 Task: Select "Taught you" as a relationship.
Action: Mouse moved to (803, 111)
Screenshot: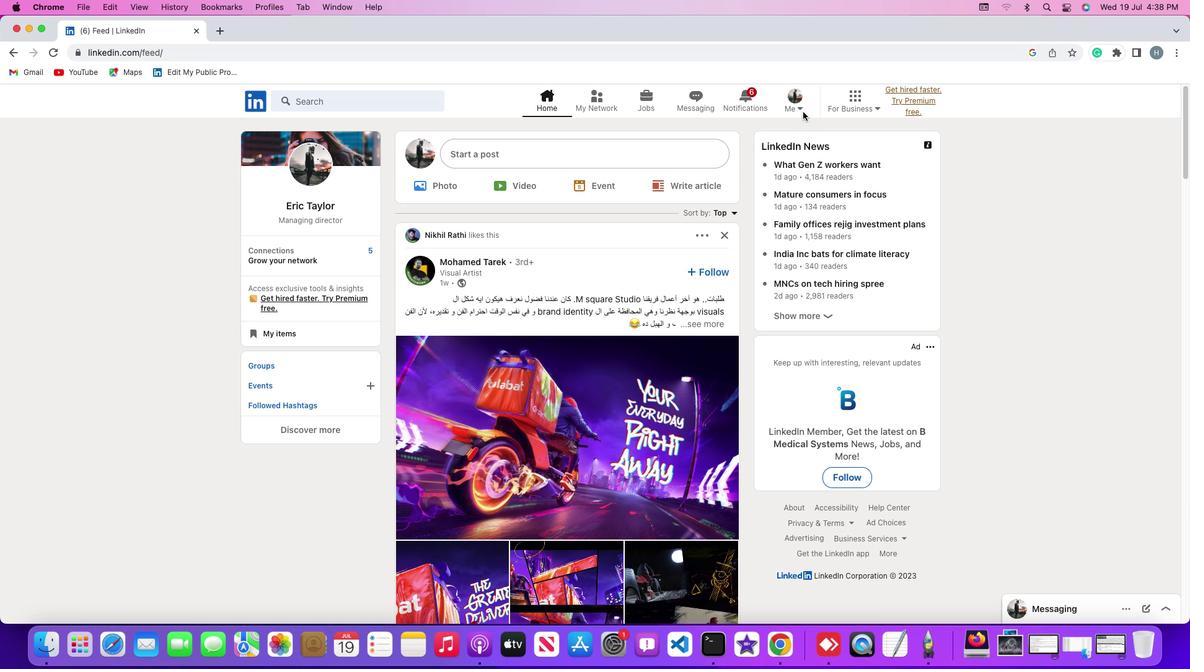 
Action: Mouse pressed left at (803, 111)
Screenshot: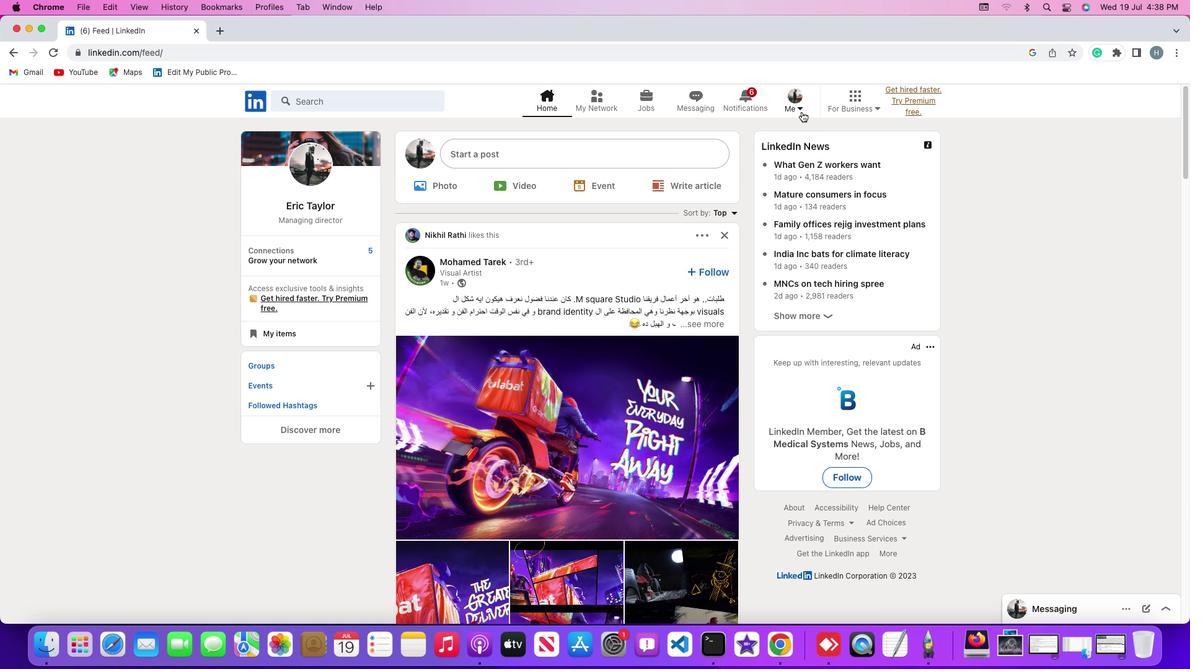 
Action: Mouse moved to (800, 104)
Screenshot: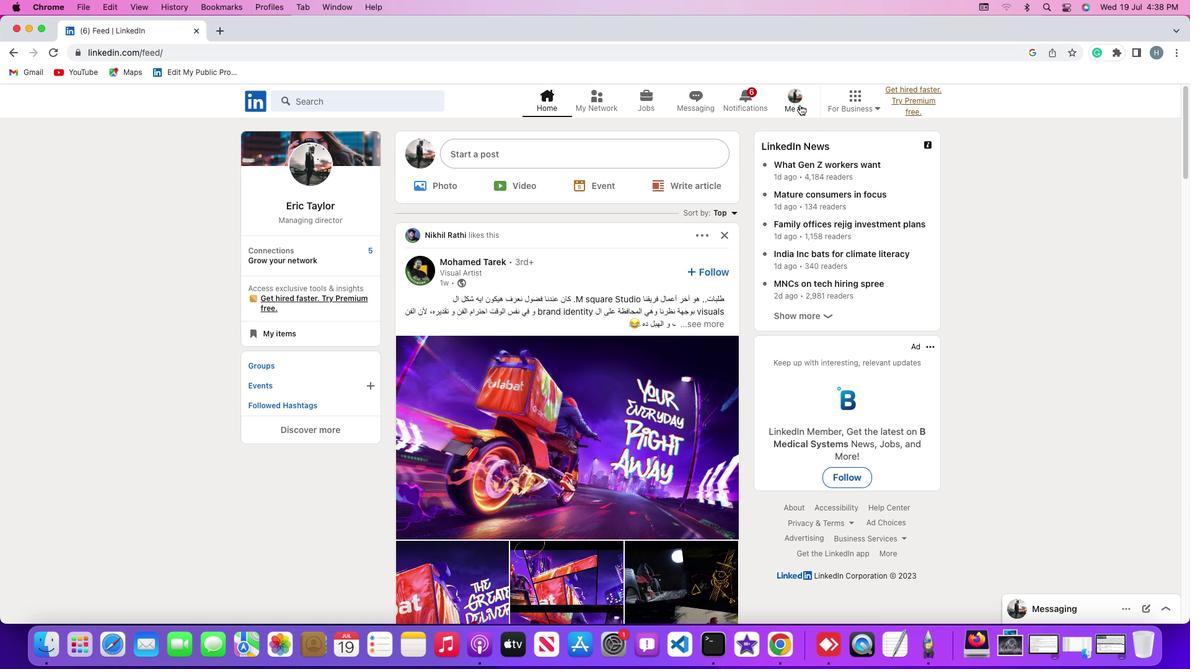 
Action: Mouse pressed left at (800, 104)
Screenshot: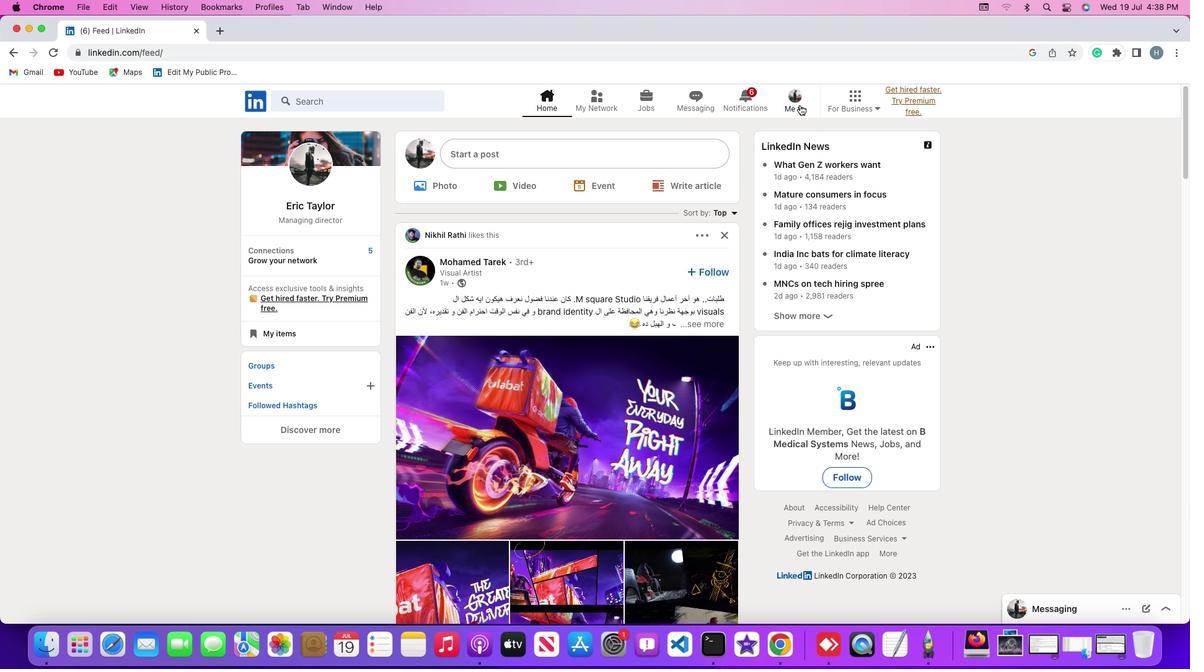 
Action: Mouse moved to (755, 169)
Screenshot: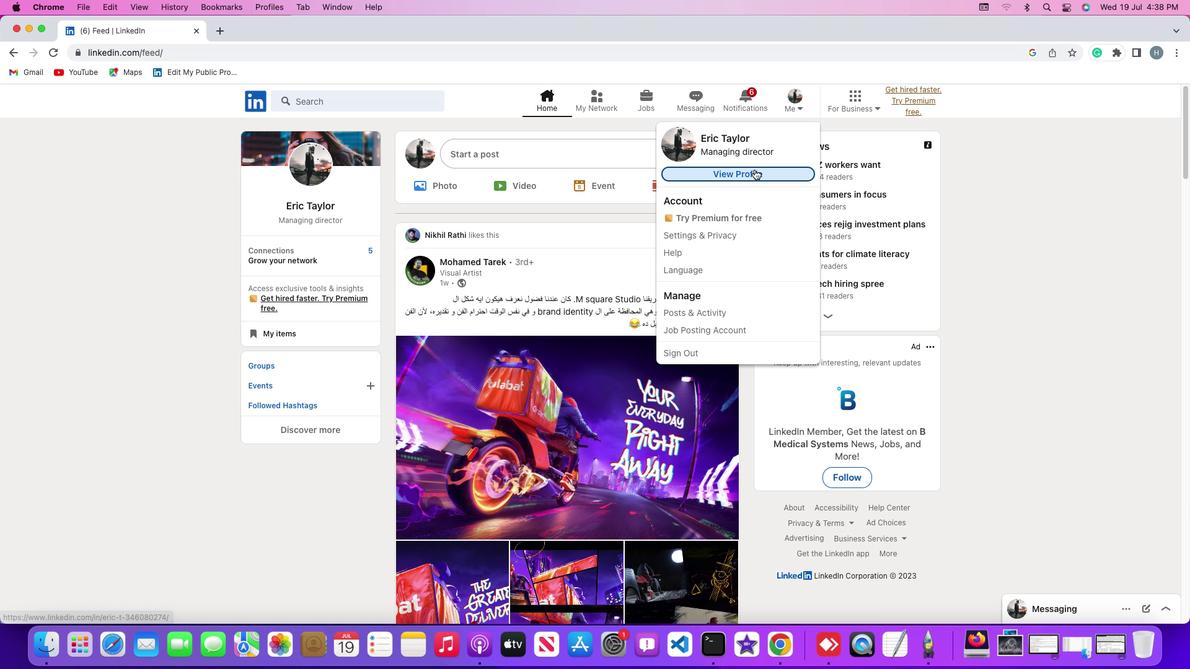 
Action: Mouse pressed left at (755, 169)
Screenshot: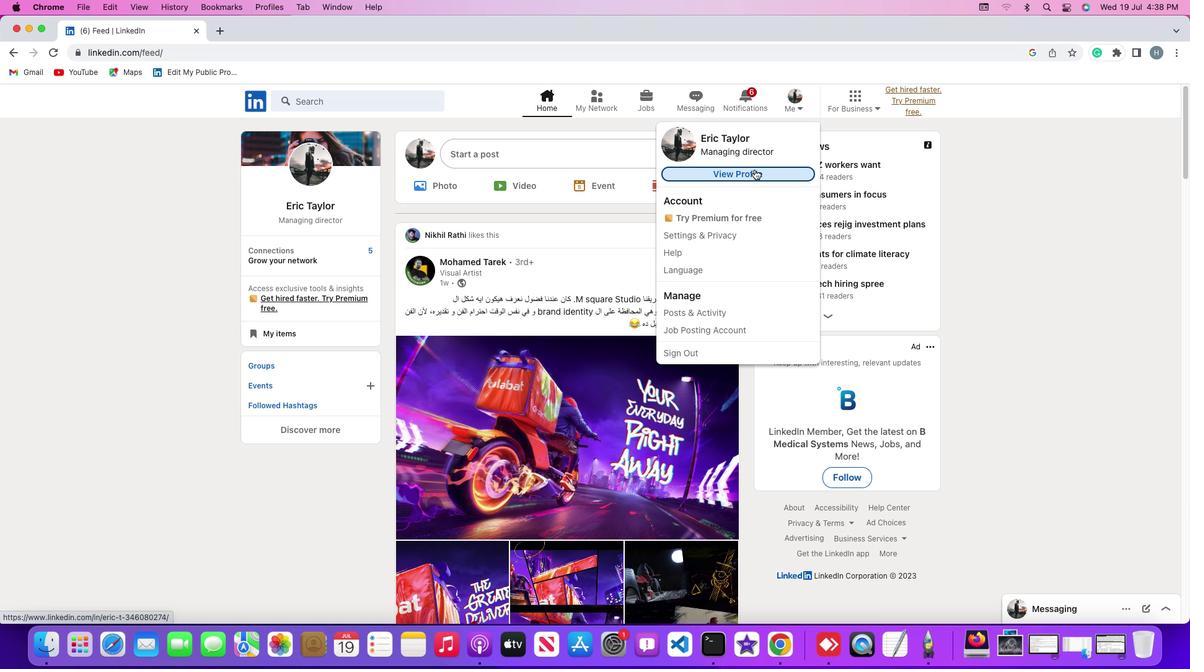 
Action: Mouse moved to (367, 372)
Screenshot: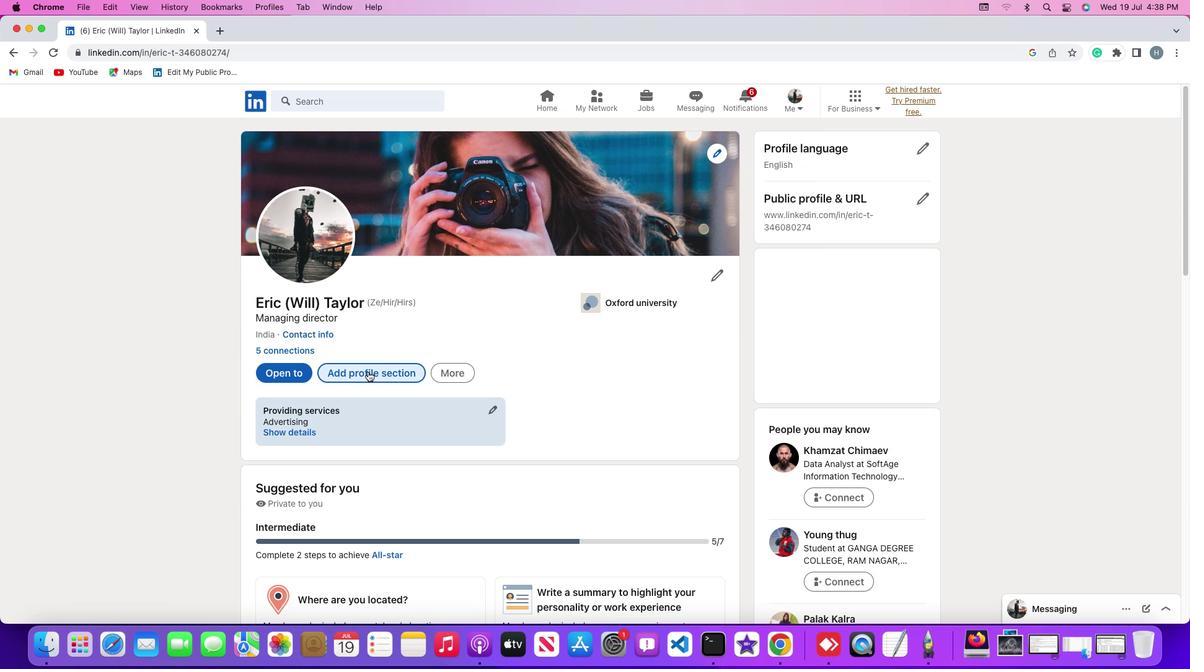 
Action: Mouse pressed left at (367, 372)
Screenshot: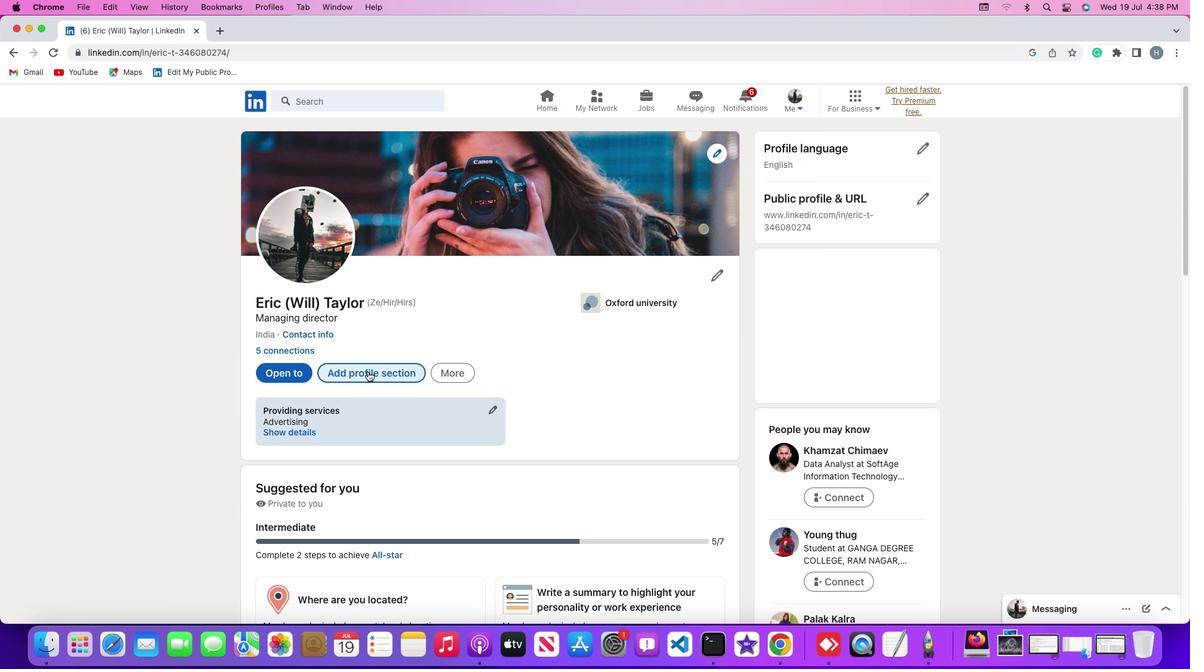 
Action: Mouse moved to (469, 366)
Screenshot: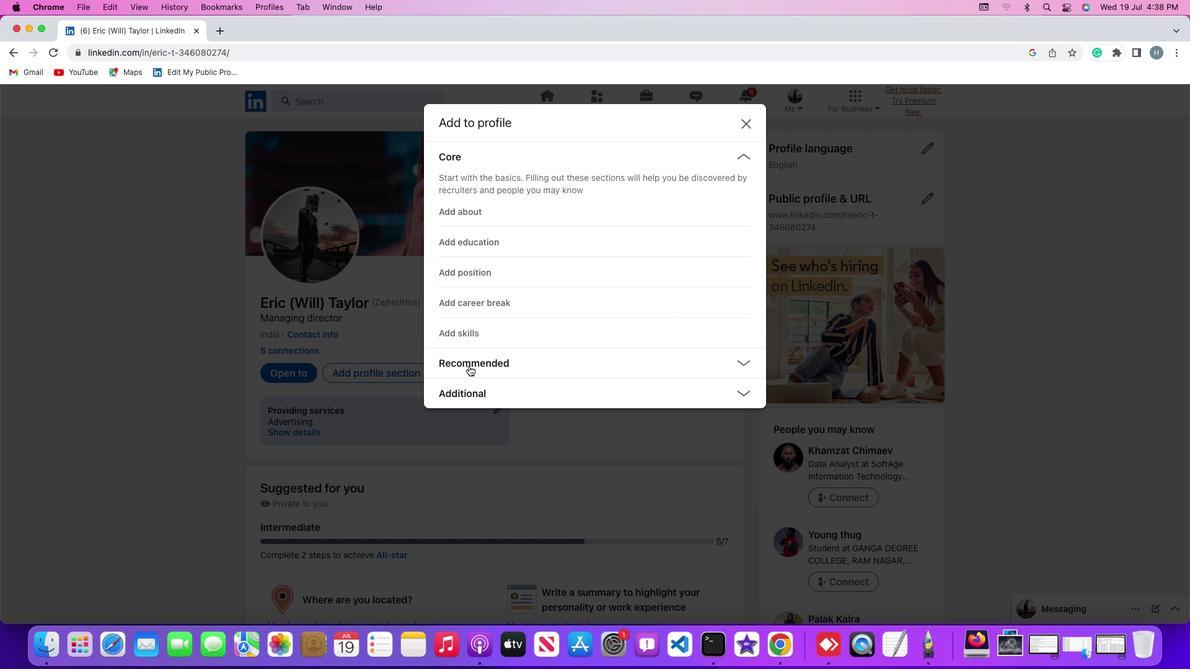 
Action: Mouse pressed left at (469, 366)
Screenshot: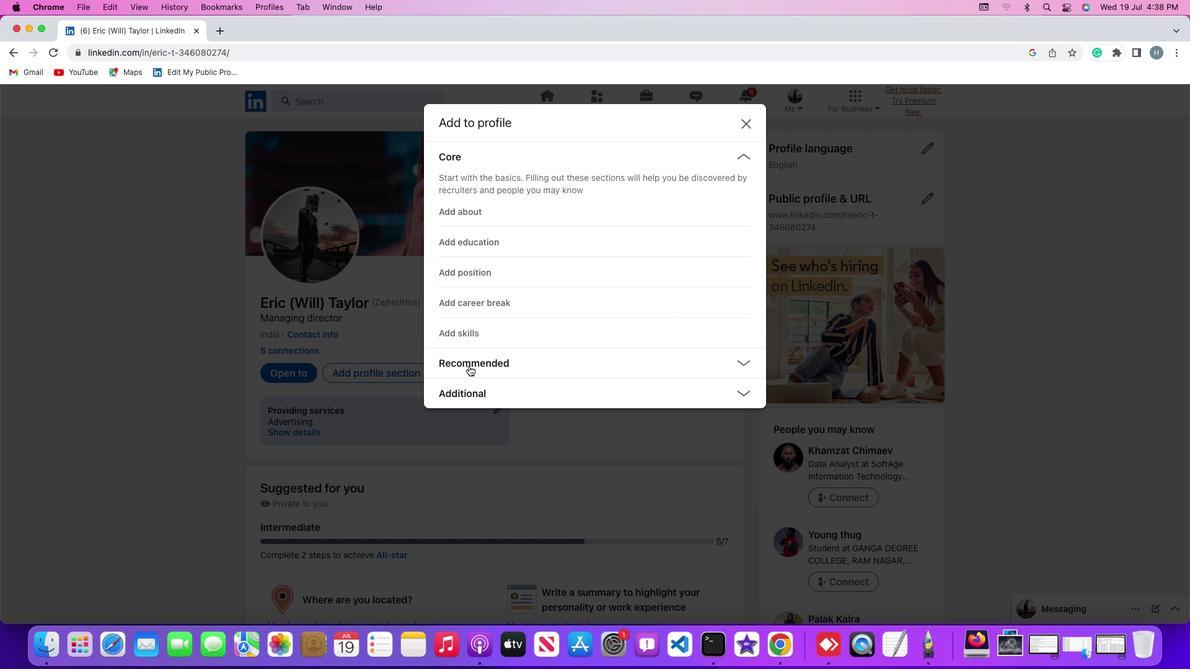 
Action: Mouse moved to (473, 364)
Screenshot: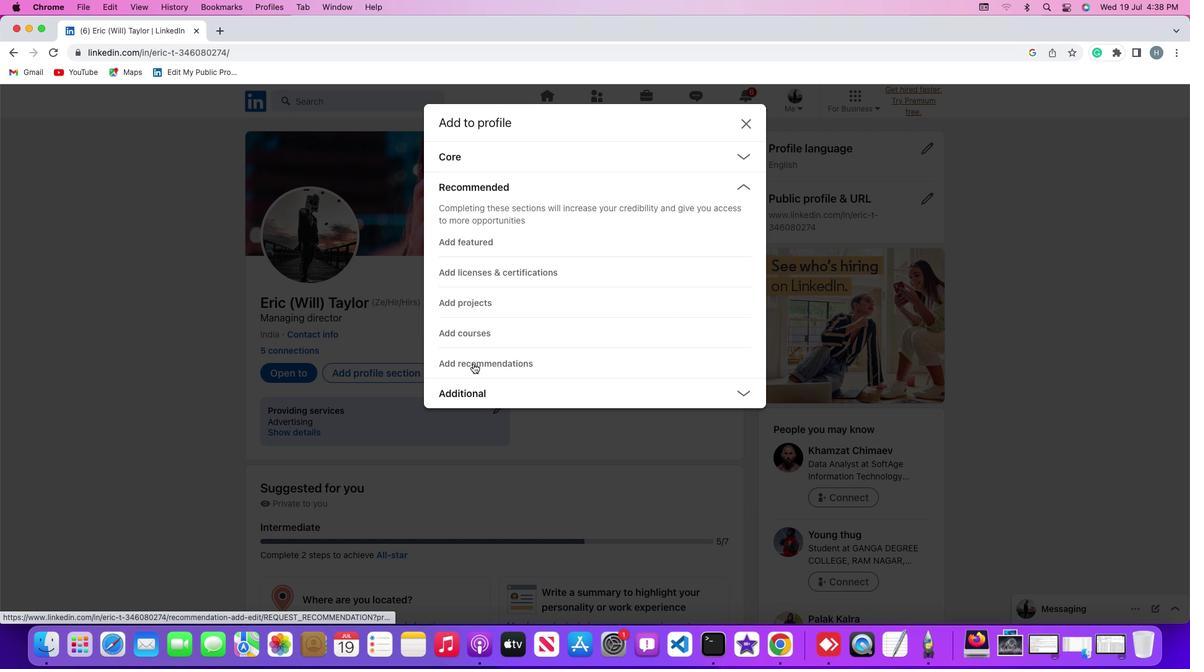 
Action: Mouse pressed left at (473, 364)
Screenshot: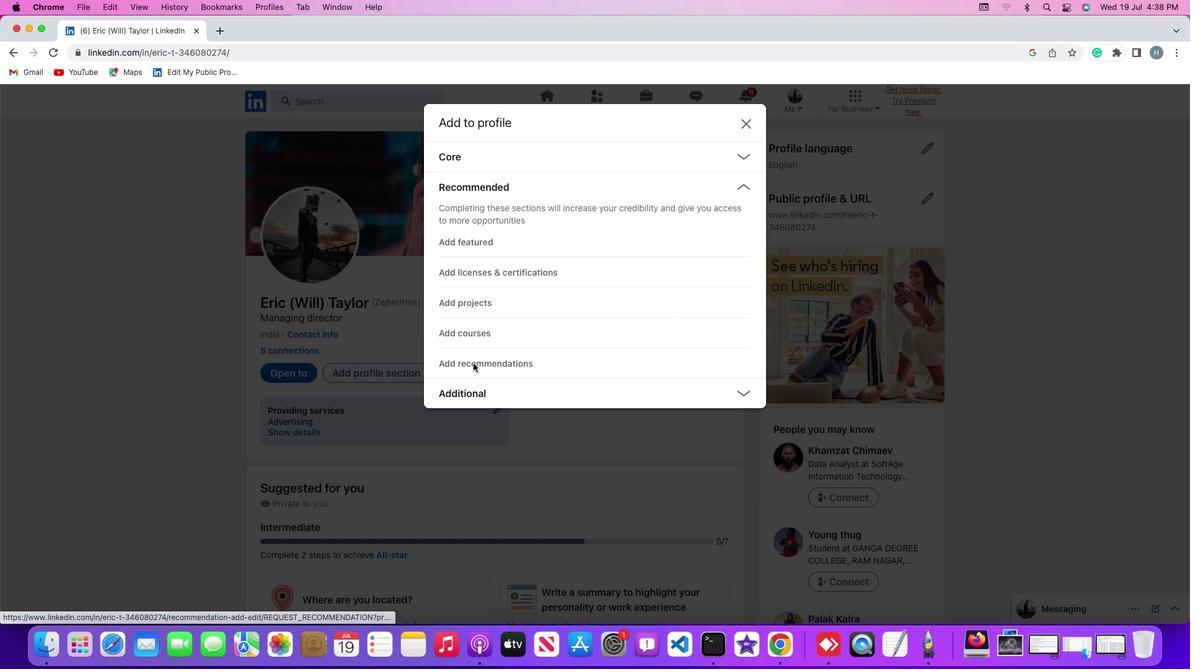 
Action: Mouse moved to (487, 244)
Screenshot: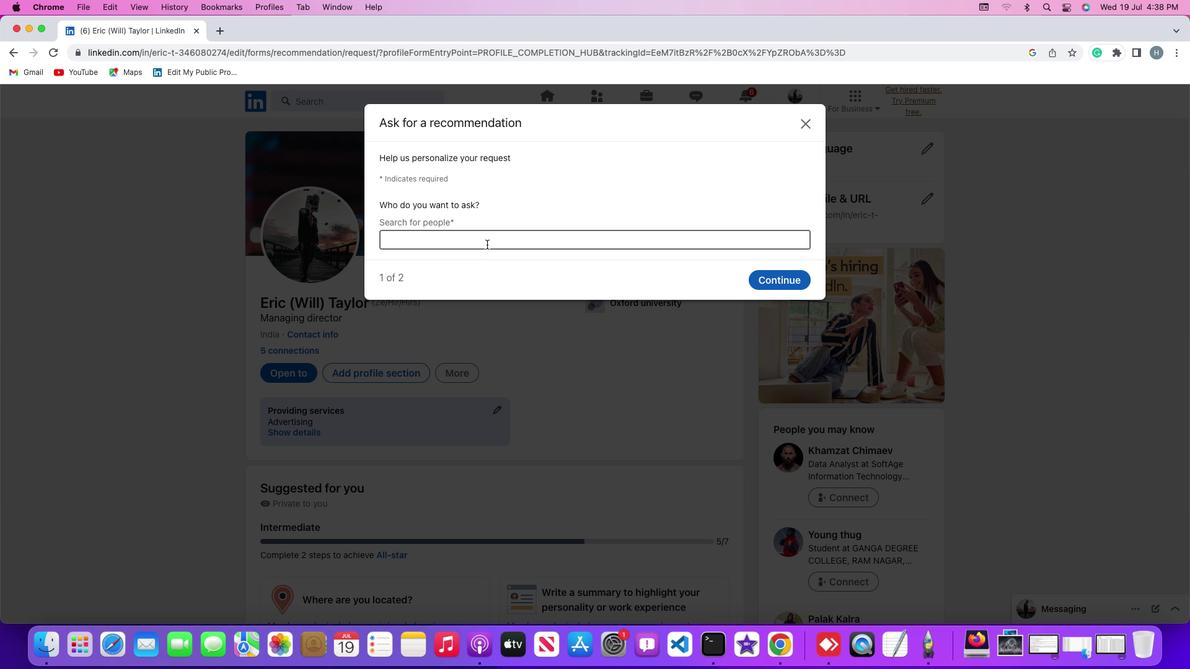 
Action: Mouse pressed left at (487, 244)
Screenshot: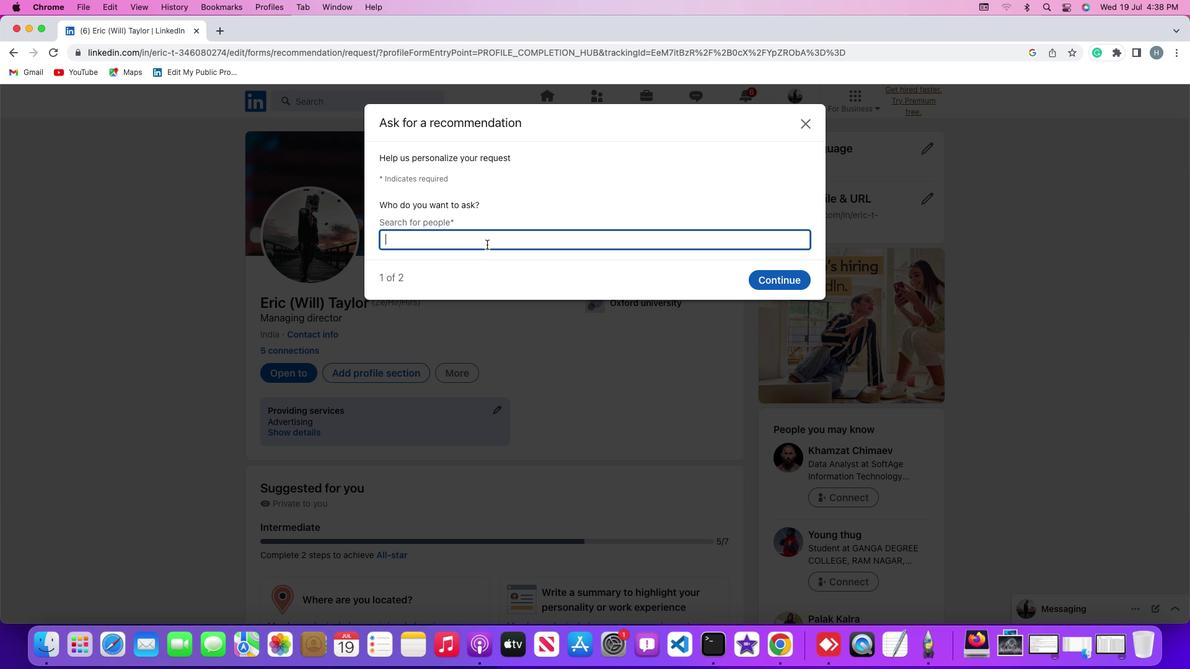 
Action: Mouse moved to (487, 244)
Screenshot: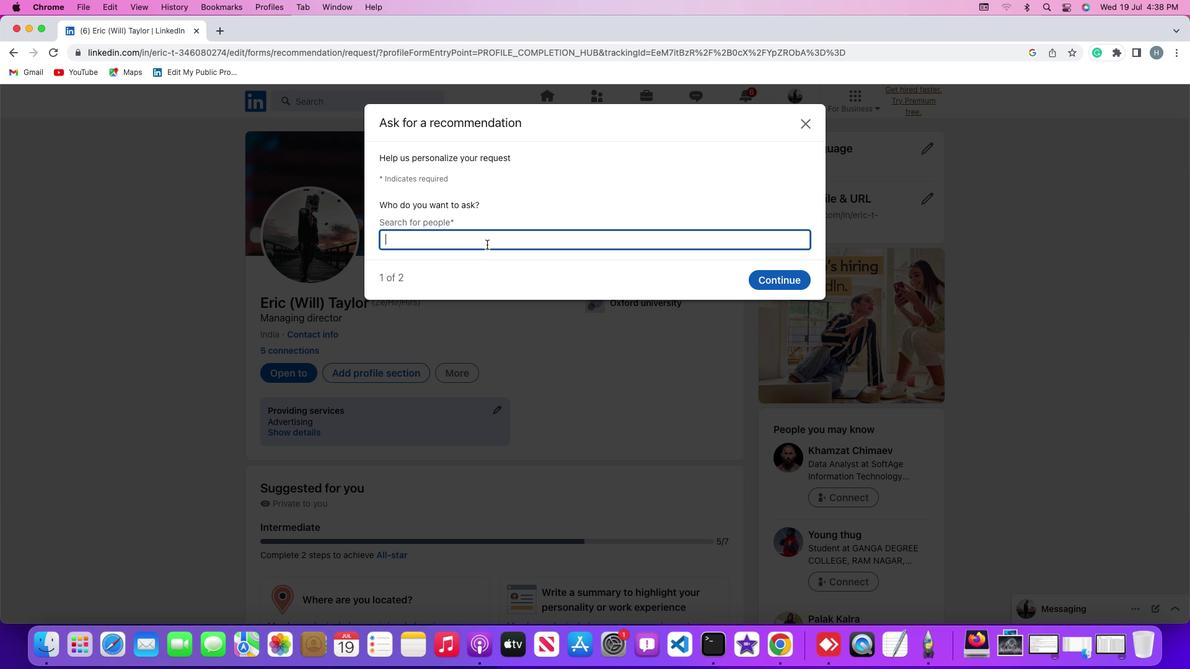 
Action: Key pressed Key.shift'N''i''k'
Screenshot: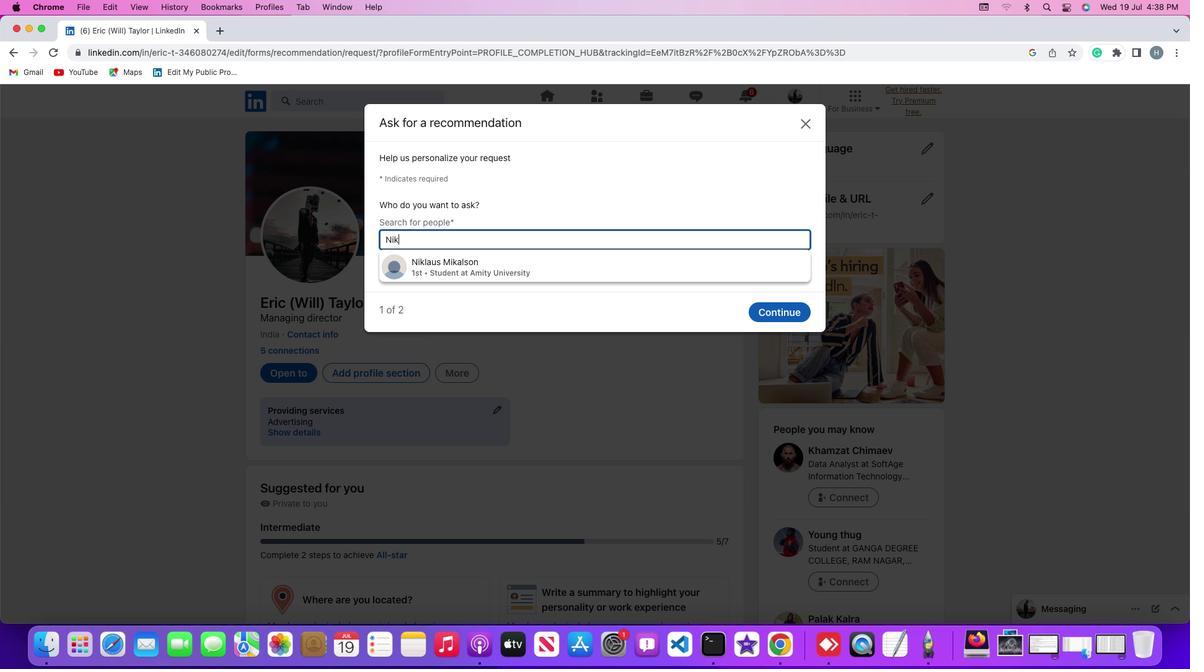 
Action: Mouse moved to (534, 266)
Screenshot: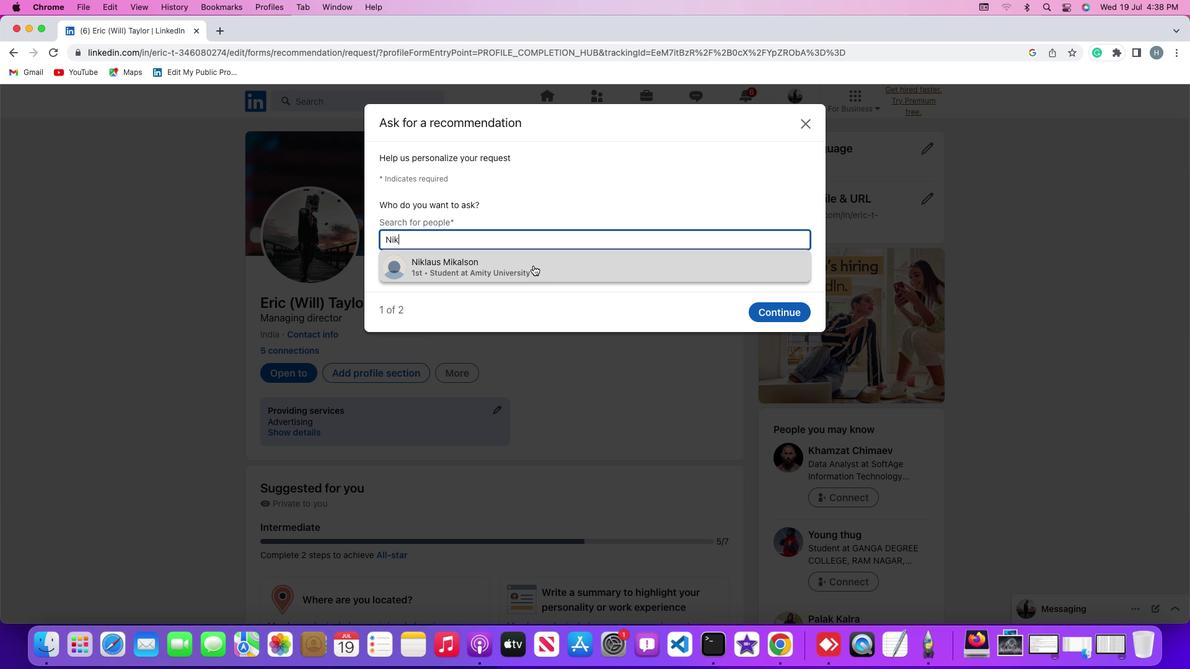 
Action: Mouse pressed left at (534, 266)
Screenshot: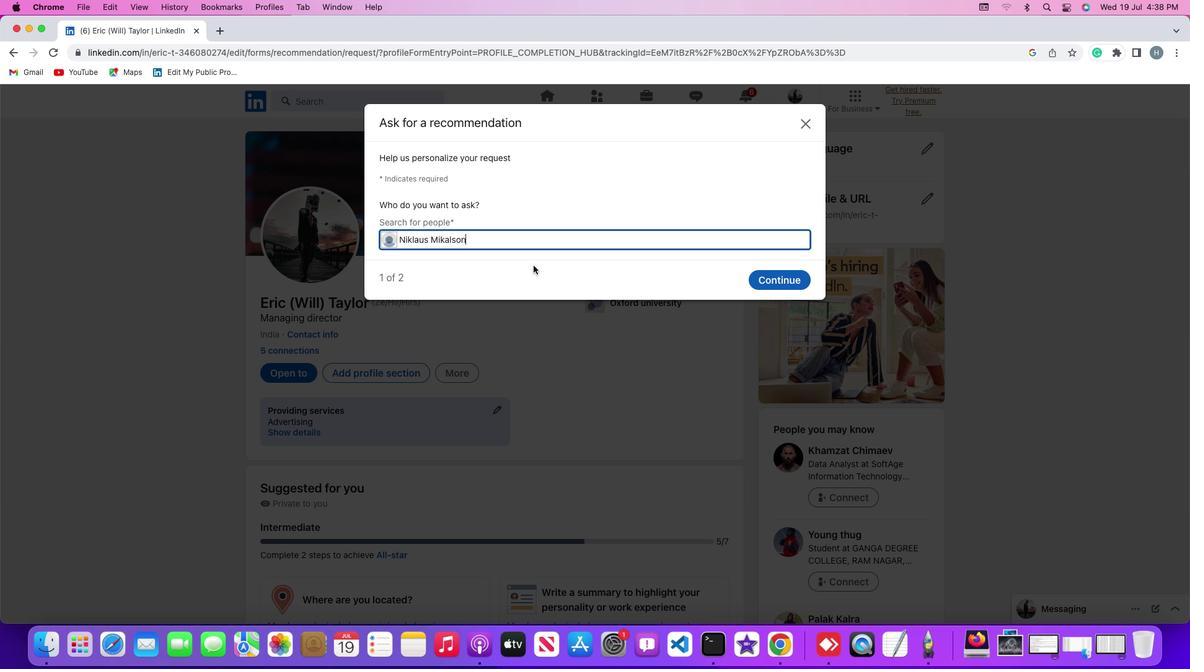 
Action: Mouse moved to (770, 276)
Screenshot: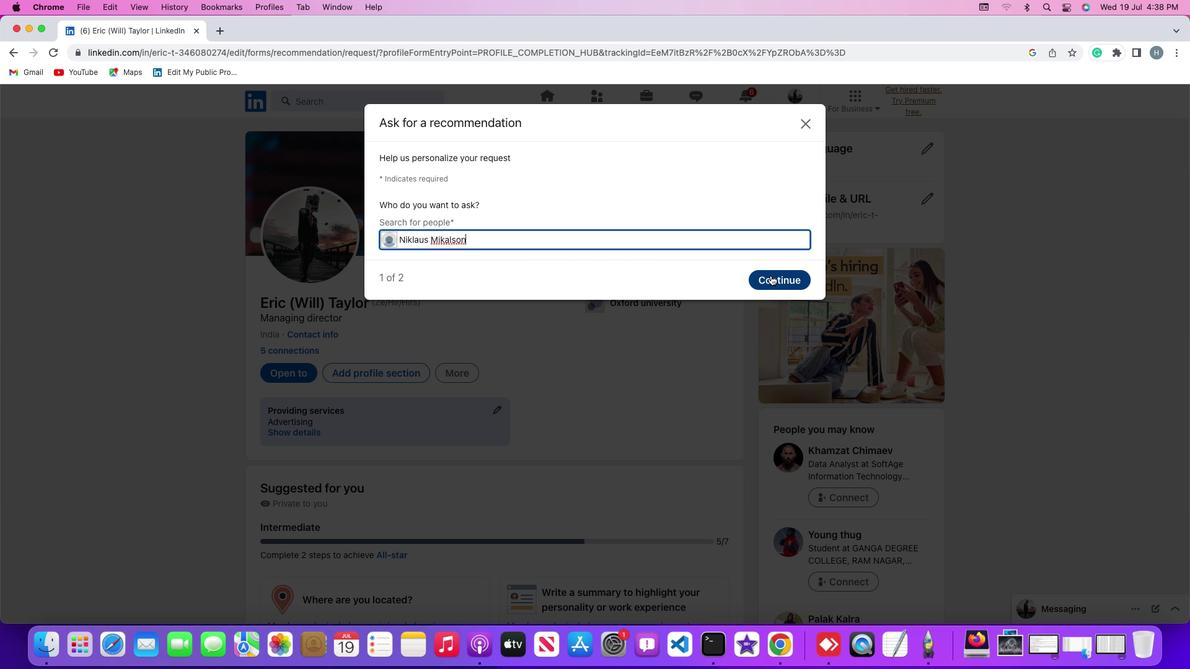 
Action: Mouse pressed left at (770, 276)
Screenshot: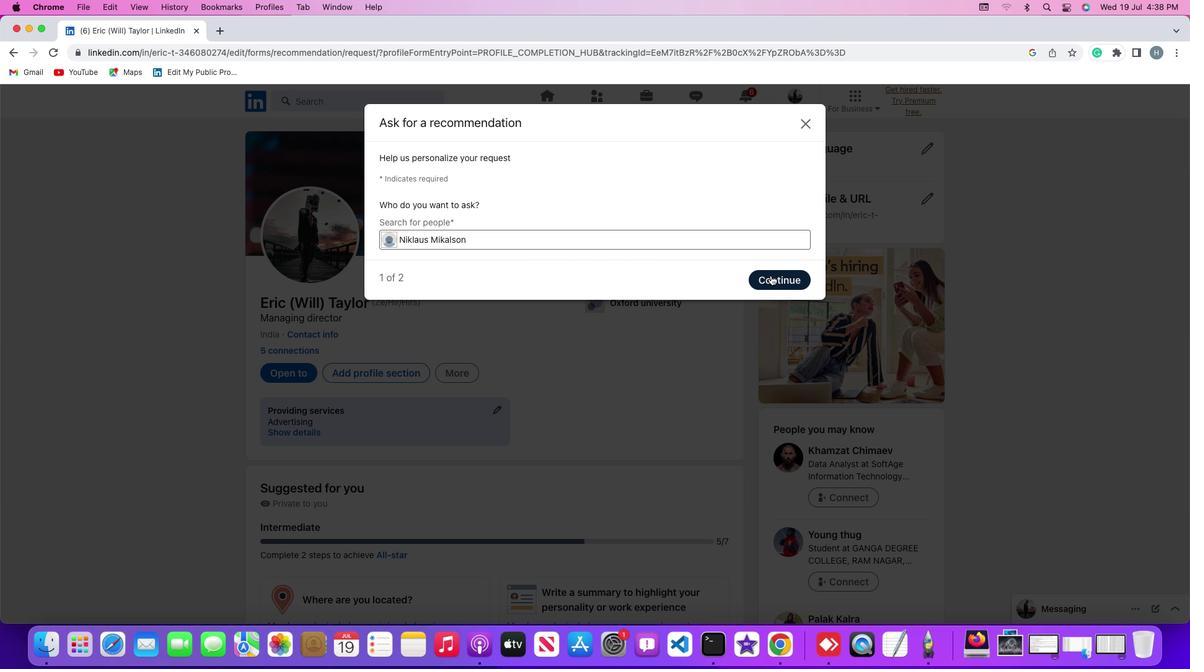 
Action: Mouse moved to (576, 279)
Screenshot: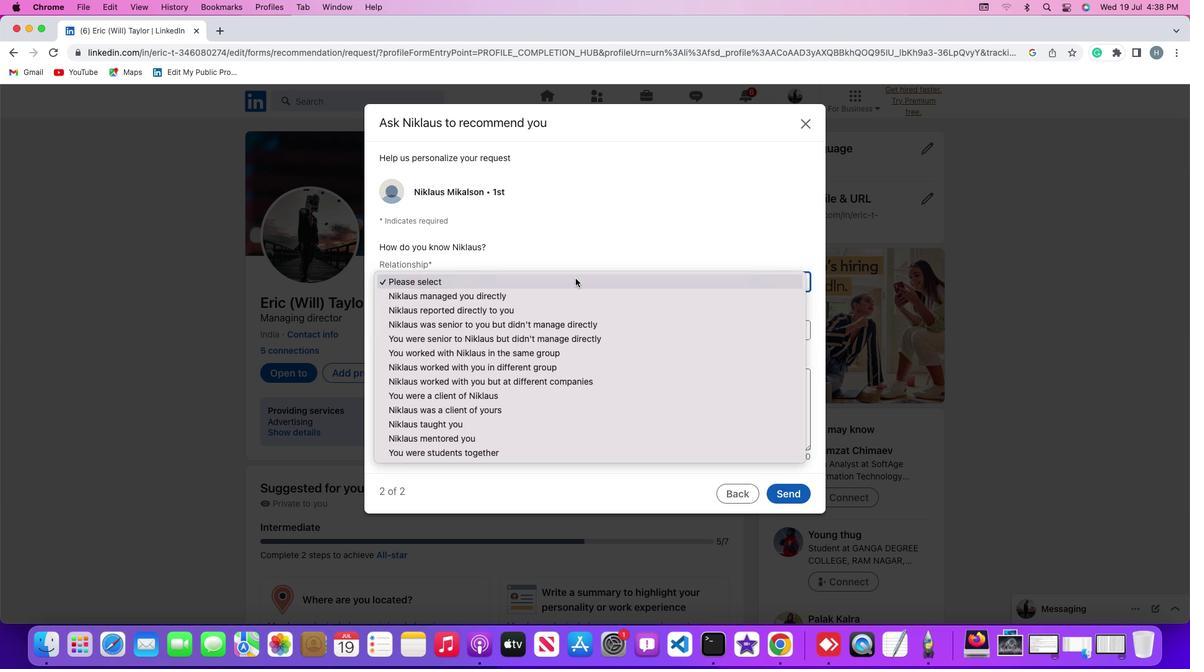 
Action: Mouse pressed left at (576, 279)
Screenshot: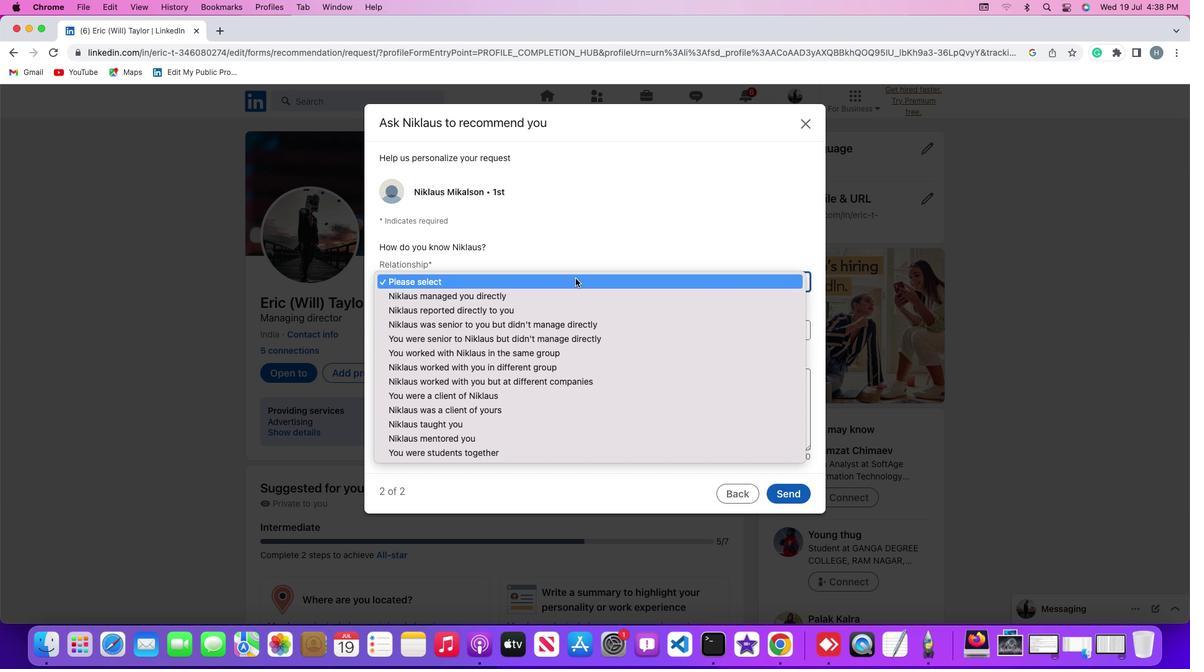 
Action: Mouse moved to (470, 426)
Screenshot: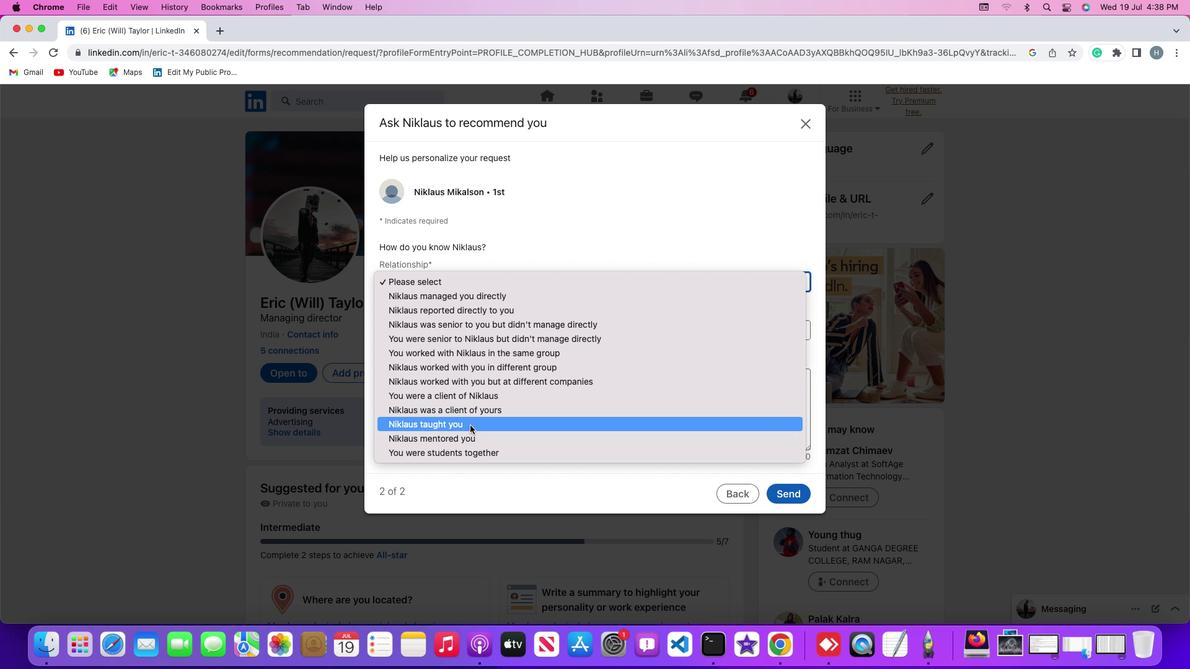 
Action: Mouse pressed left at (470, 426)
Screenshot: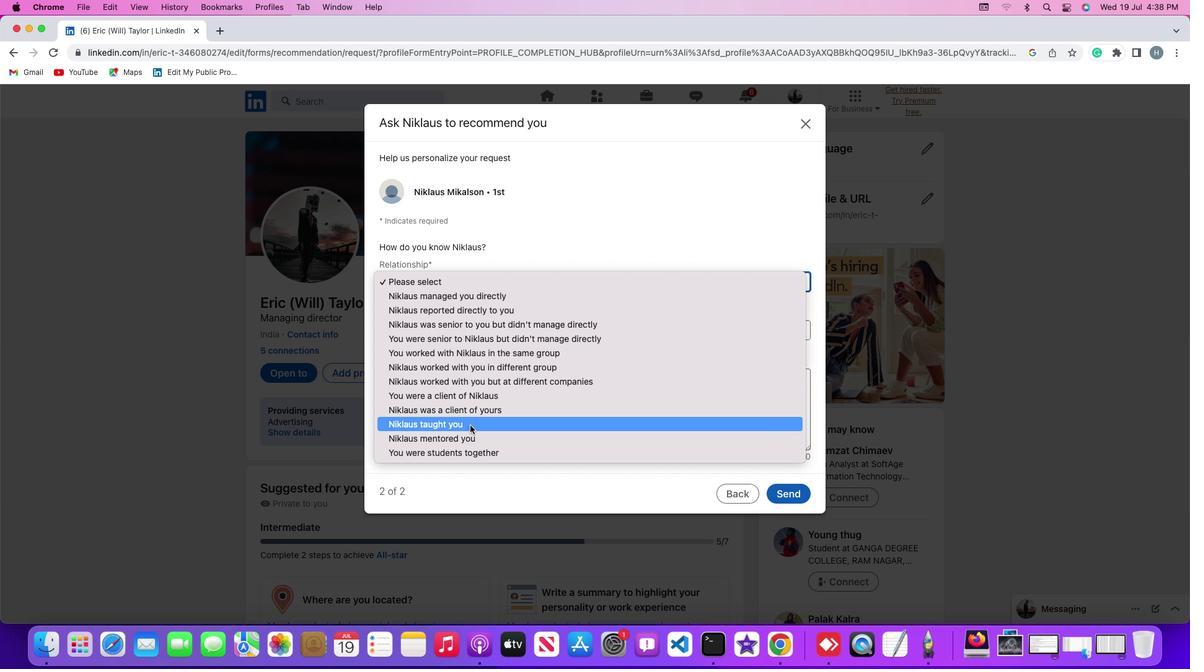 
